Task: Look for "Editing" in the keyboard shortcut section.
Action: Mouse moved to (300, 69)
Screenshot: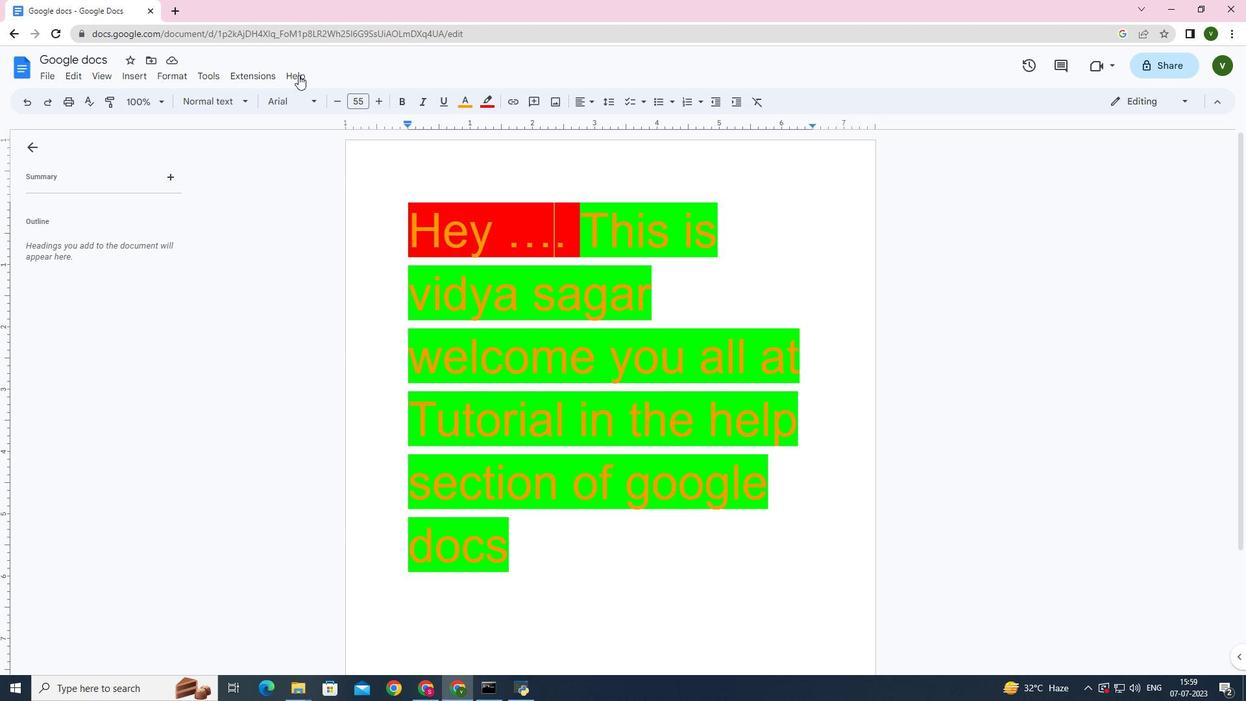 
Action: Mouse pressed left at (300, 69)
Screenshot: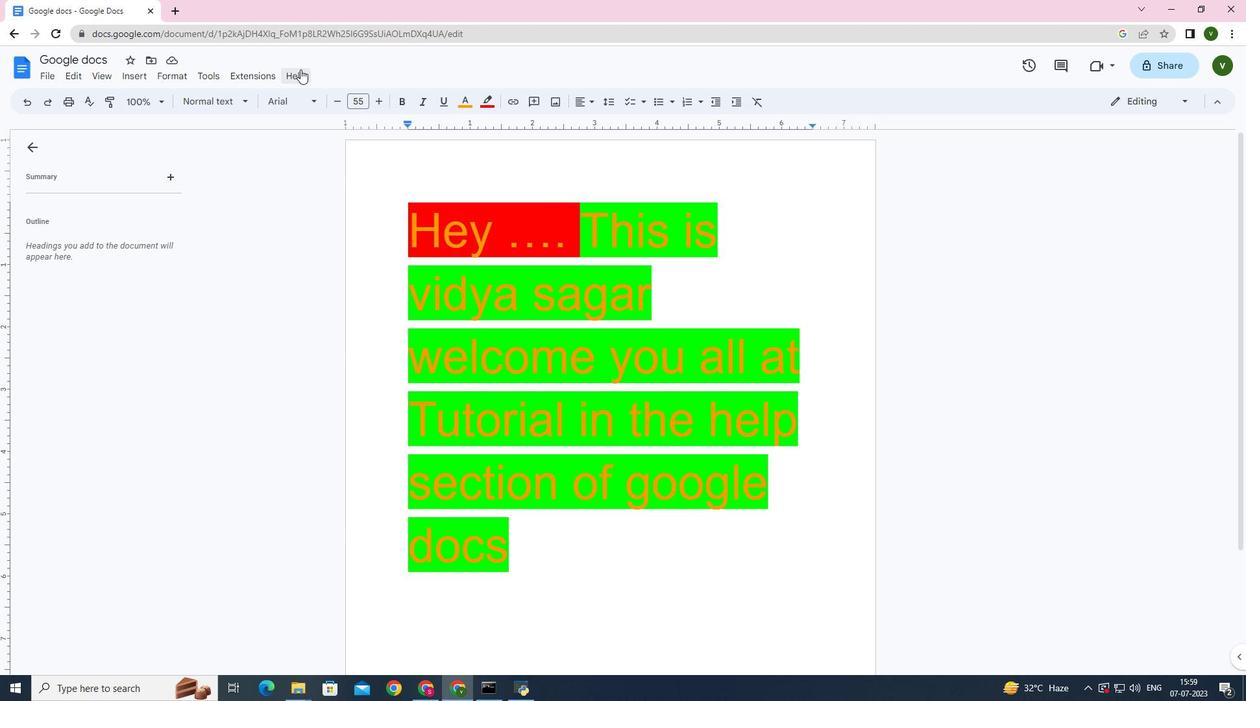 
Action: Mouse moved to (320, 314)
Screenshot: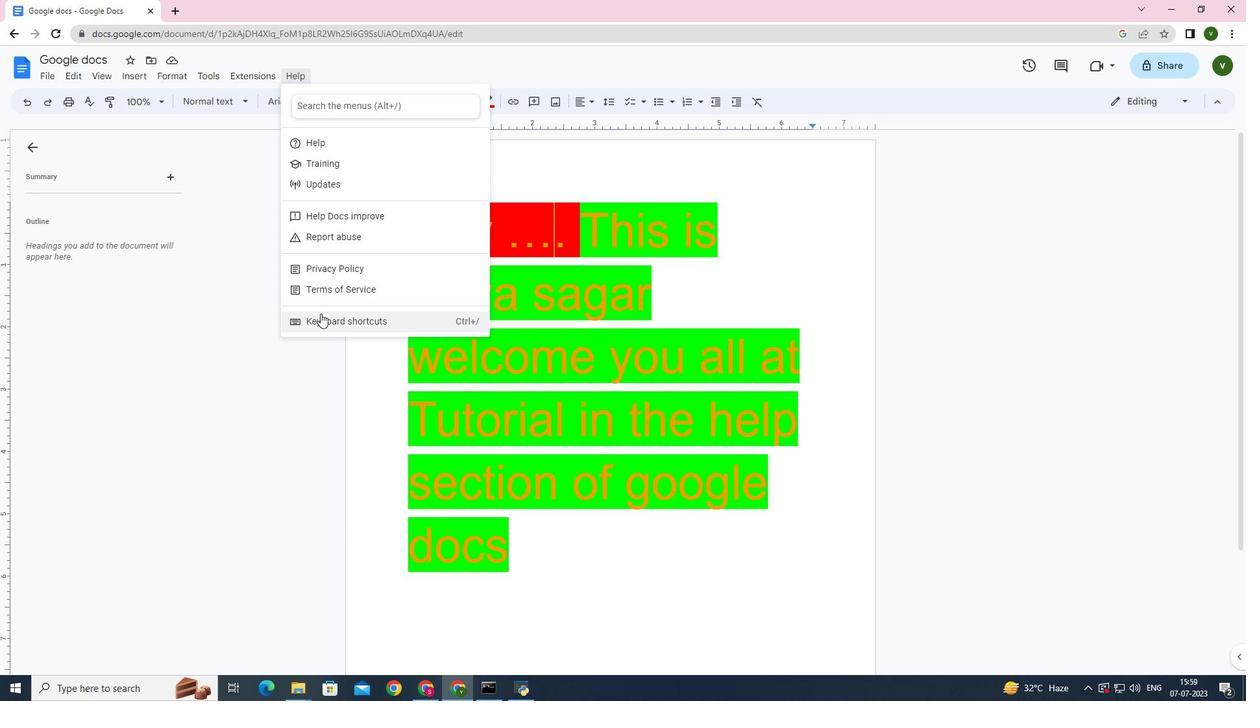 
Action: Mouse pressed left at (320, 314)
Screenshot: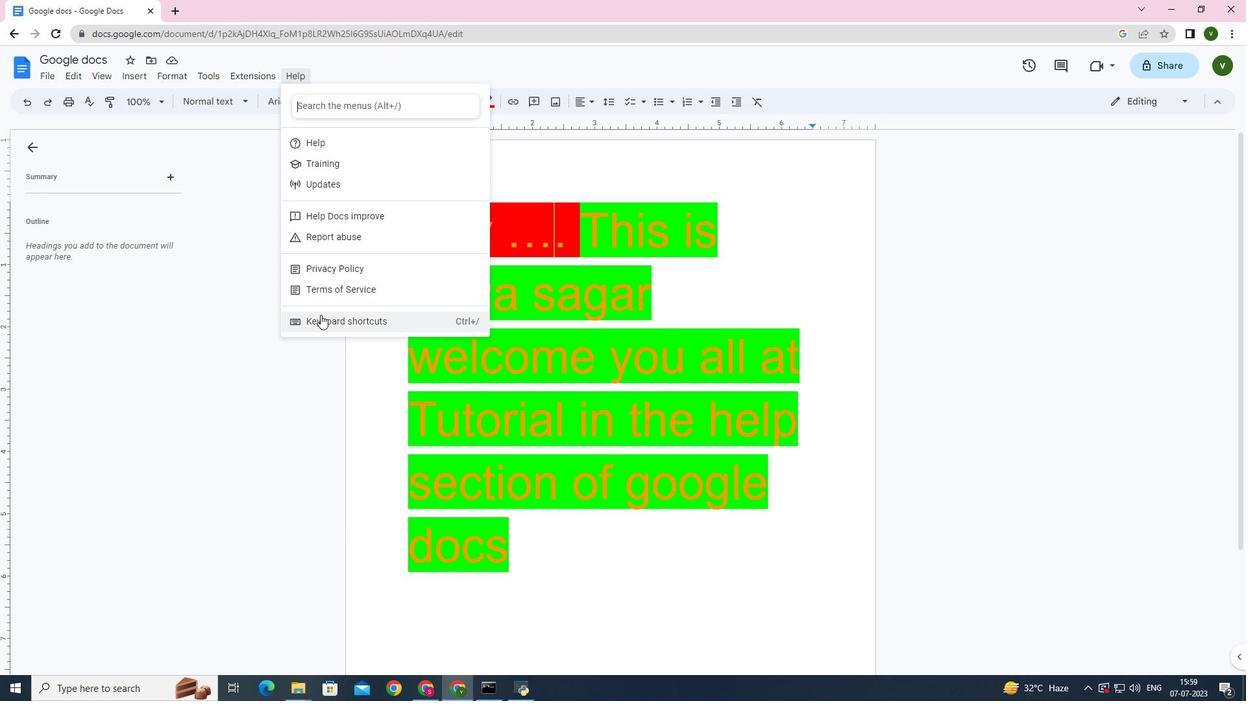 
Action: Mouse moved to (388, 320)
Screenshot: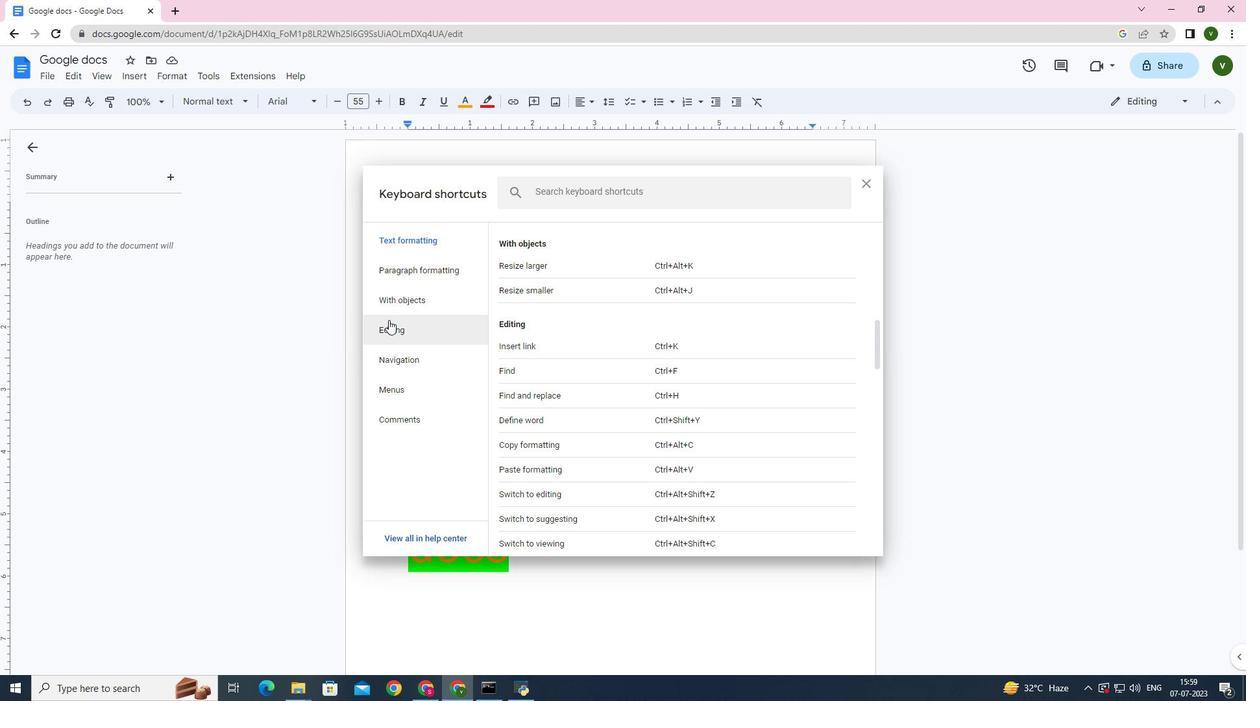 
Action: Mouse pressed left at (388, 320)
Screenshot: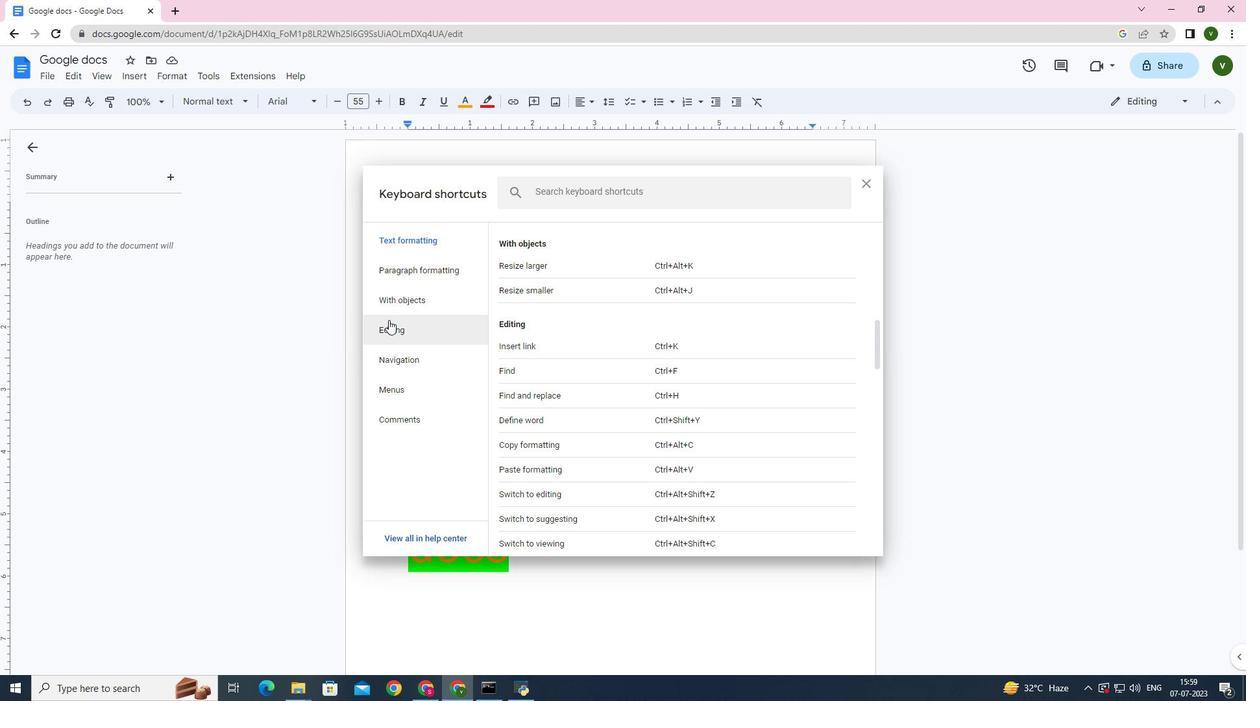 
